Task: Invite Team Member Softage.1@softage.net to Workspace Insurance. Invite Team Member Softage.2@softage.net to Workspace Insurance. Invite Team Member Softage.3@softage.net to Workspace Insurance. Invite Team Member Softage.4@softage.net to Workspace Insurance
Action: Mouse moved to (696, 99)
Screenshot: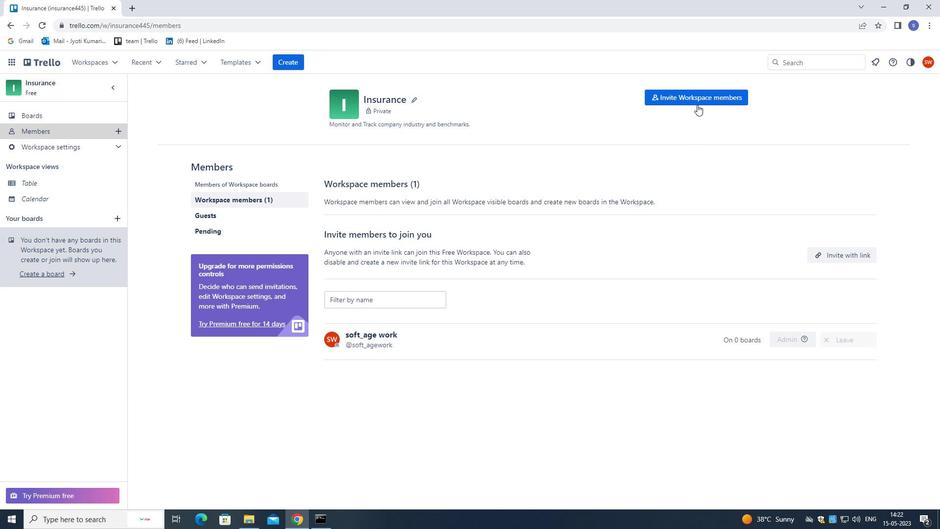 
Action: Mouse pressed left at (696, 99)
Screenshot: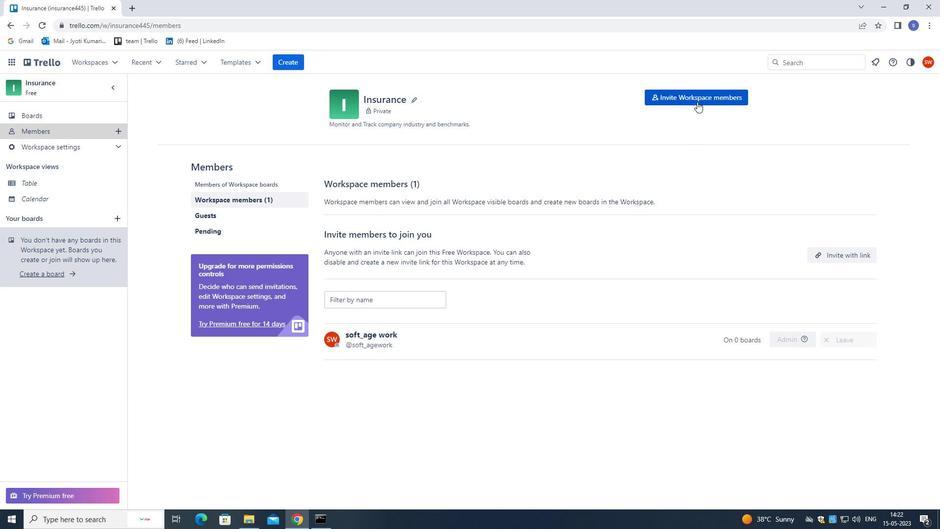 
Action: Mouse moved to (521, 220)
Screenshot: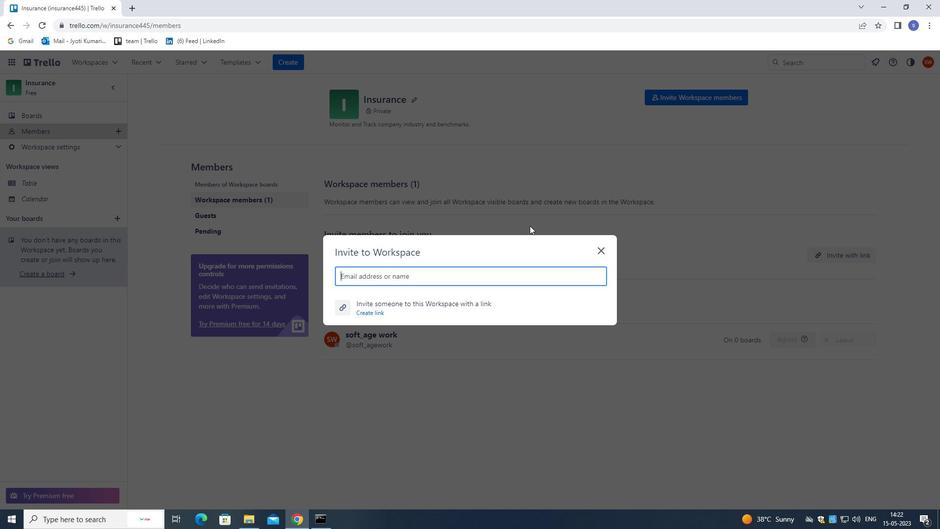 
Action: Key pressed softage.1<Key.shift>@SOFTAGE.NET
Screenshot: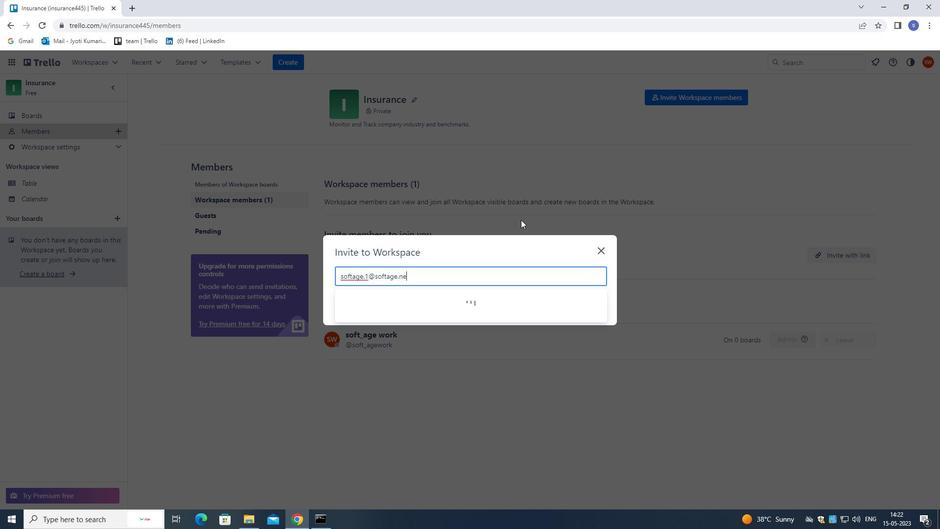
Action: Mouse moved to (465, 305)
Screenshot: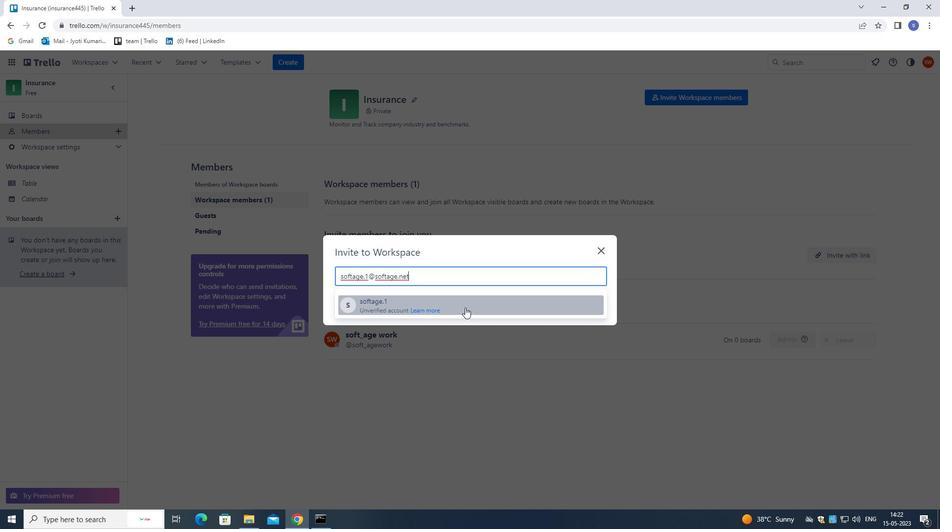 
Action: Mouse pressed left at (465, 305)
Screenshot: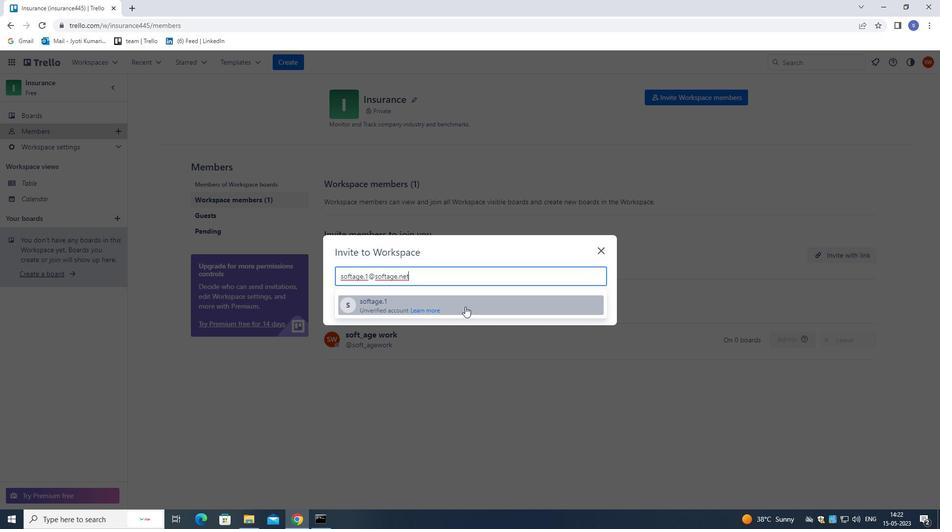 
Action: Mouse moved to (579, 253)
Screenshot: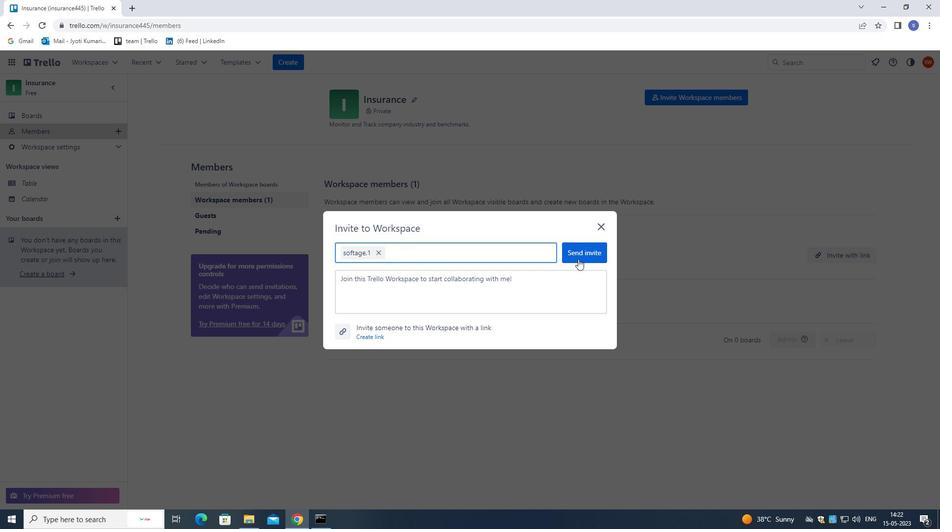 
Action: Mouse pressed left at (579, 253)
Screenshot: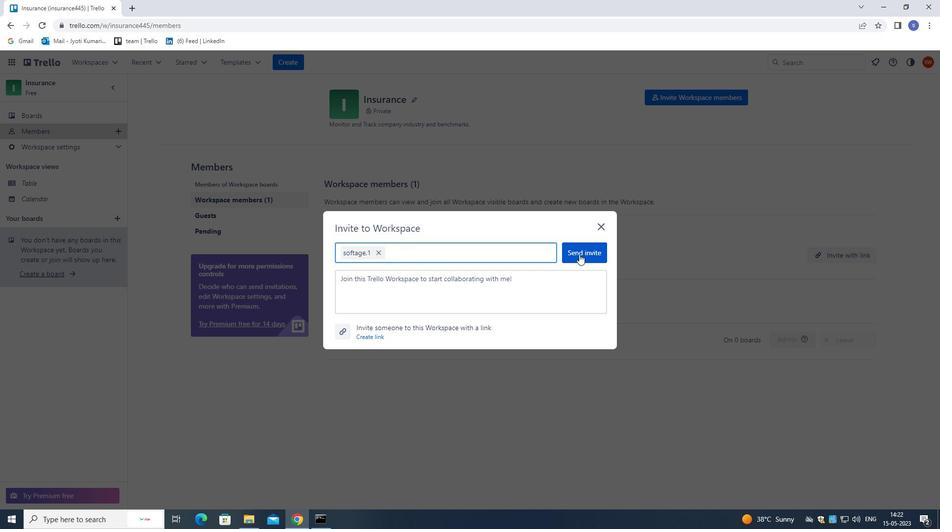 
Action: Mouse moved to (668, 100)
Screenshot: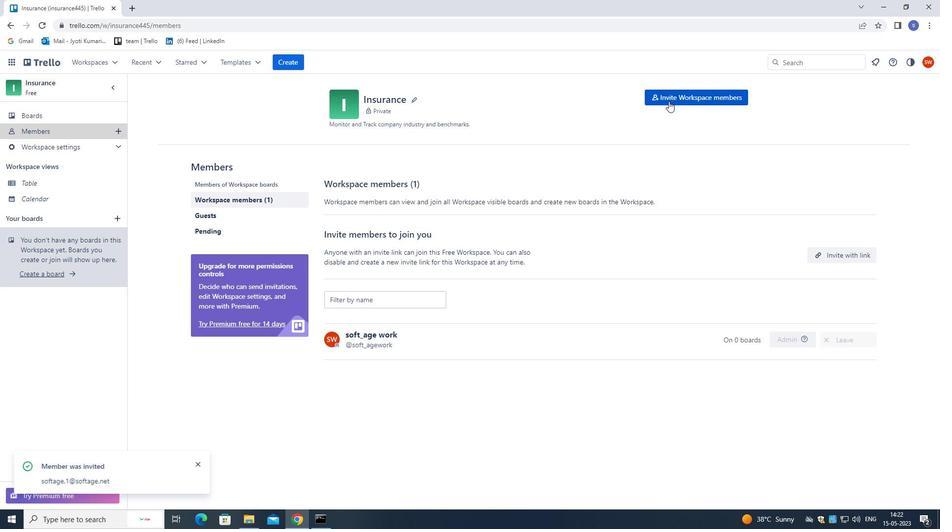 
Action: Mouse pressed left at (668, 100)
Screenshot: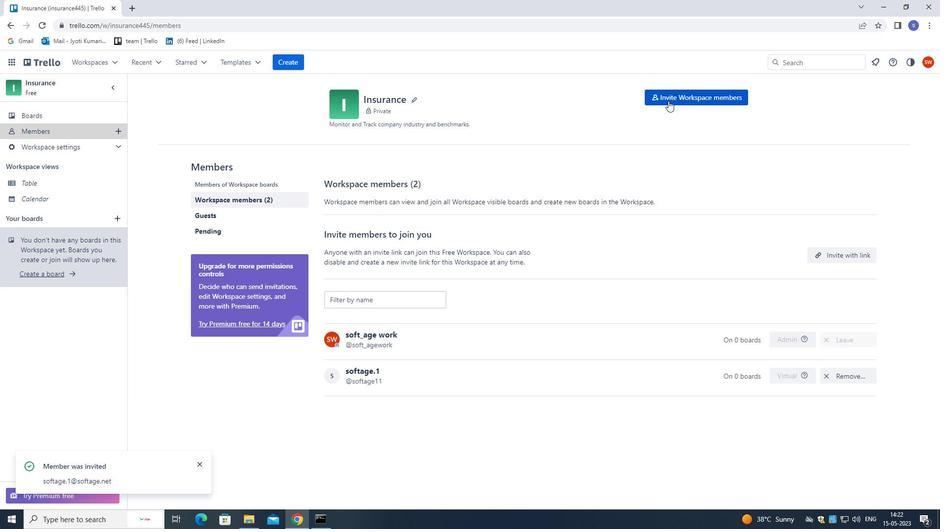 
Action: Mouse moved to (563, 153)
Screenshot: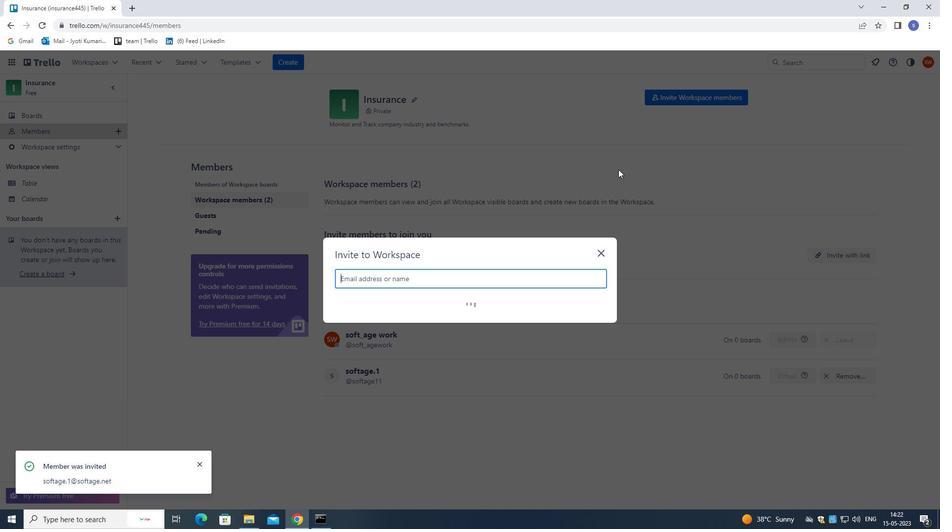 
Action: Key pressed SOFTAGE.2<Key.shift>@SOFTAGE.NET
Screenshot: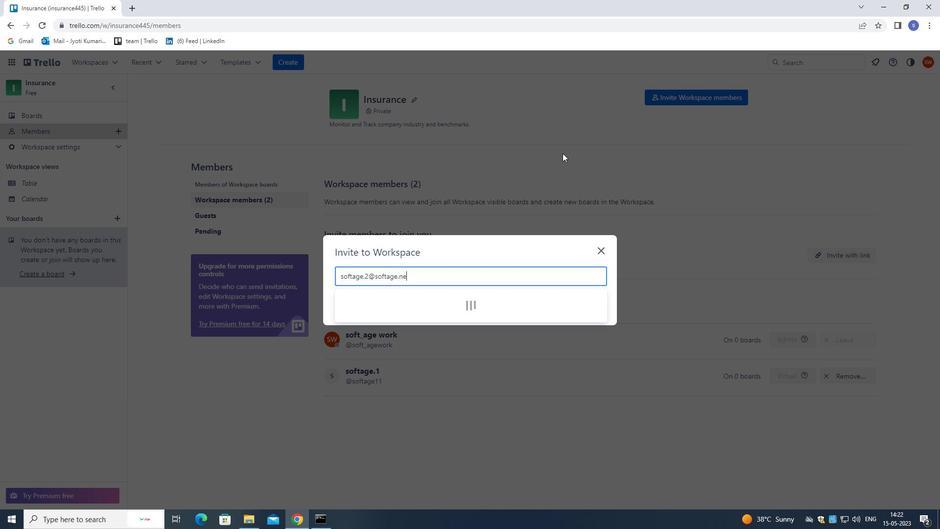 
Action: Mouse moved to (464, 299)
Screenshot: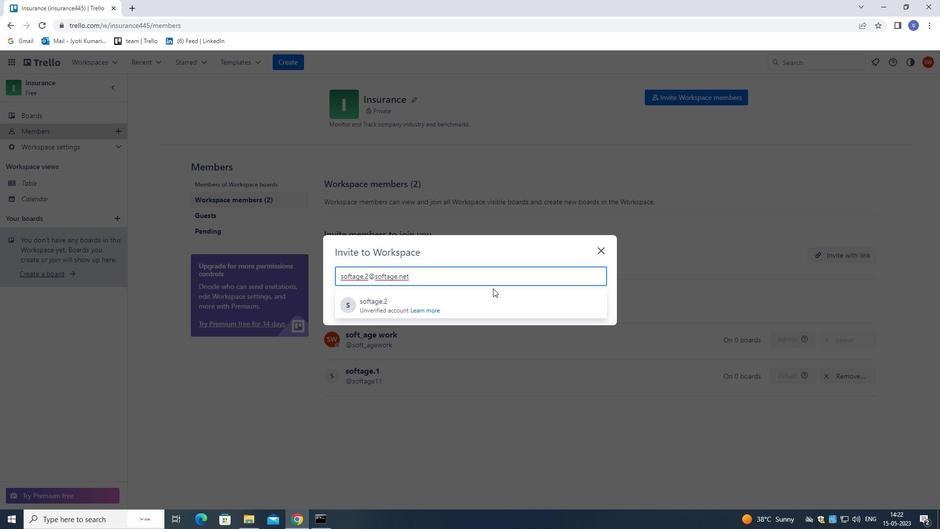 
Action: Mouse pressed left at (464, 299)
Screenshot: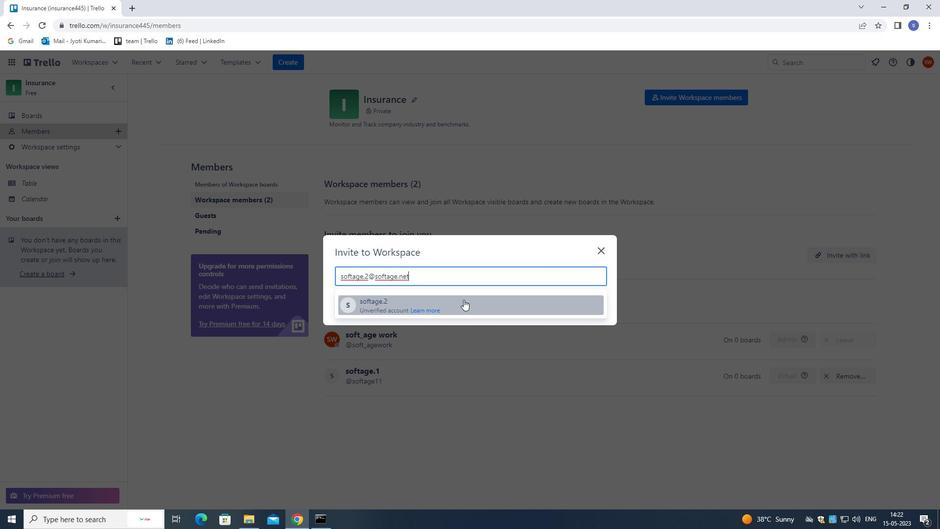 
Action: Mouse moved to (597, 249)
Screenshot: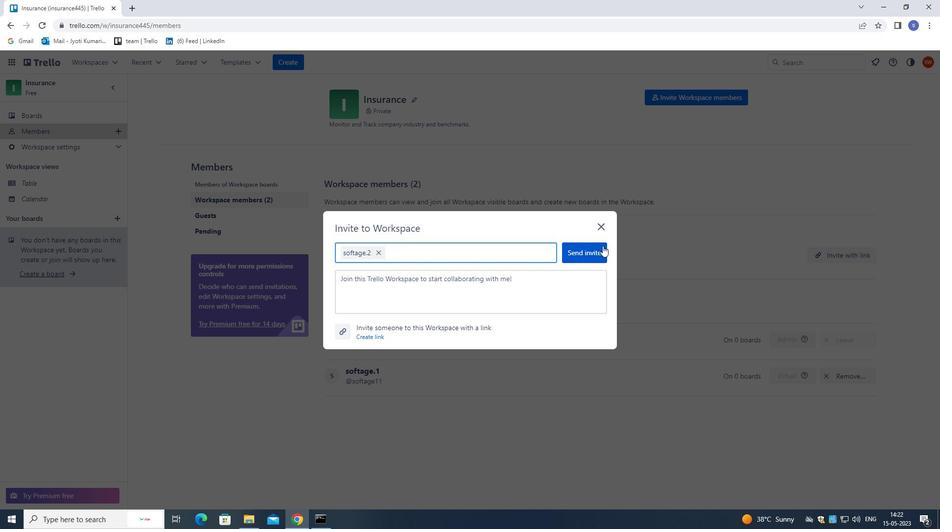 
Action: Mouse pressed left at (597, 249)
Screenshot: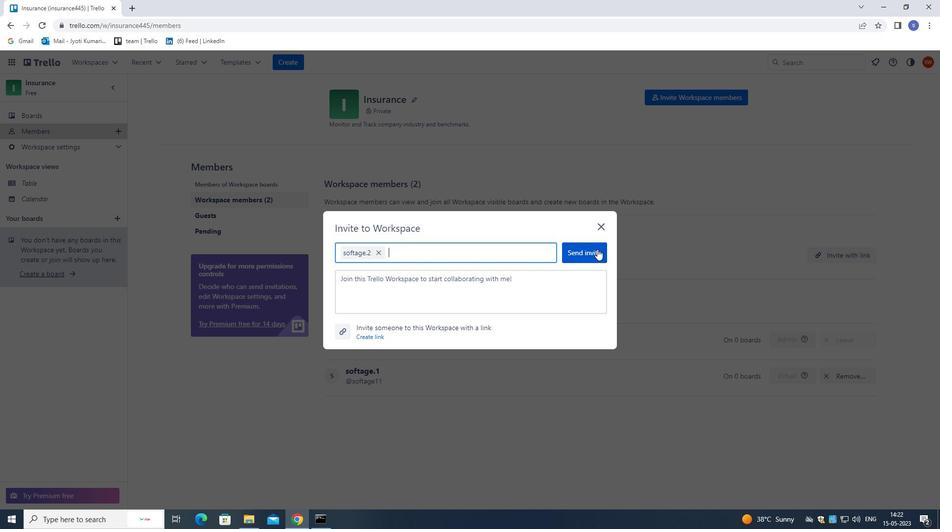 
Action: Mouse moved to (669, 99)
Screenshot: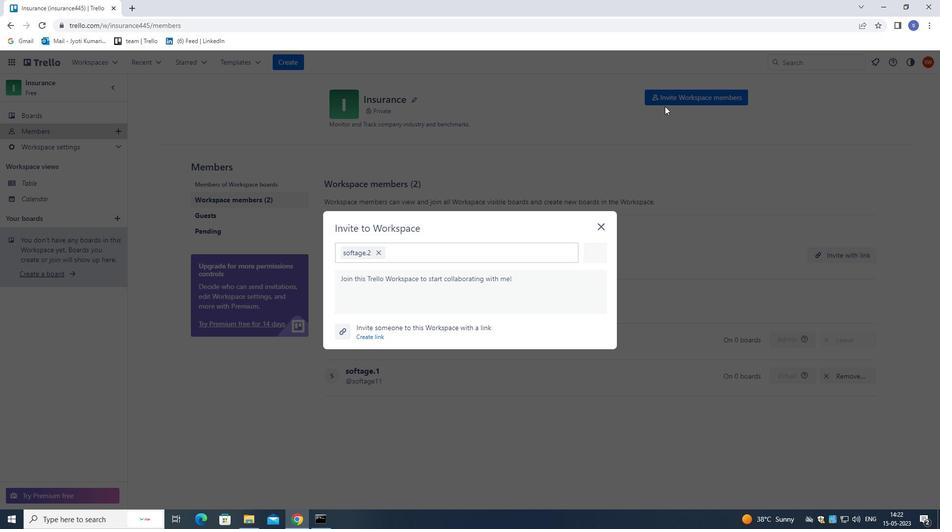 
Action: Mouse pressed left at (669, 99)
Screenshot: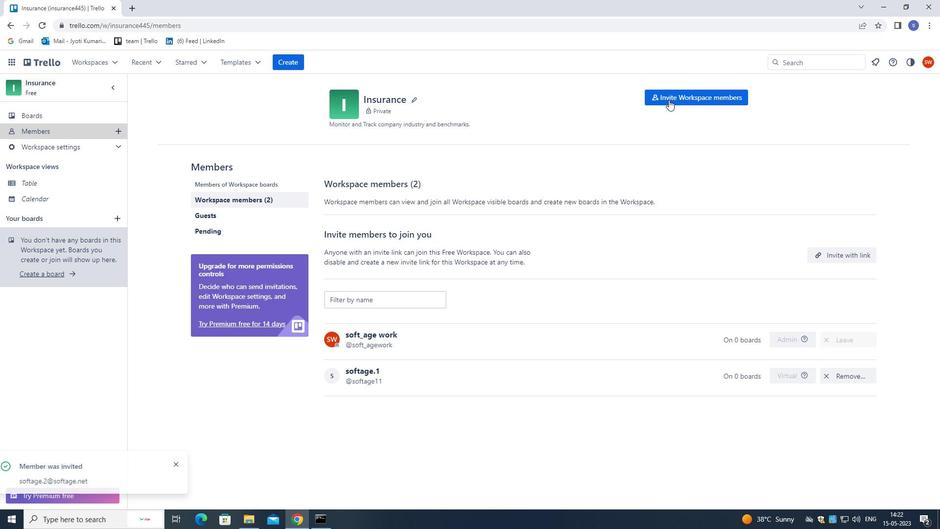 
Action: Mouse moved to (616, 86)
Screenshot: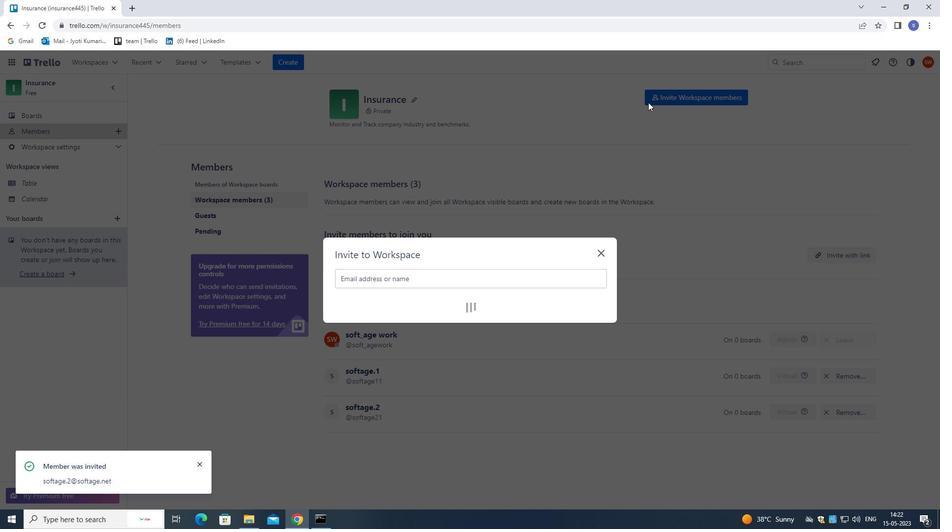 
Action: Key pressed SOFTAGE.3<Key.shift>@SOFTAGE.NET
Screenshot: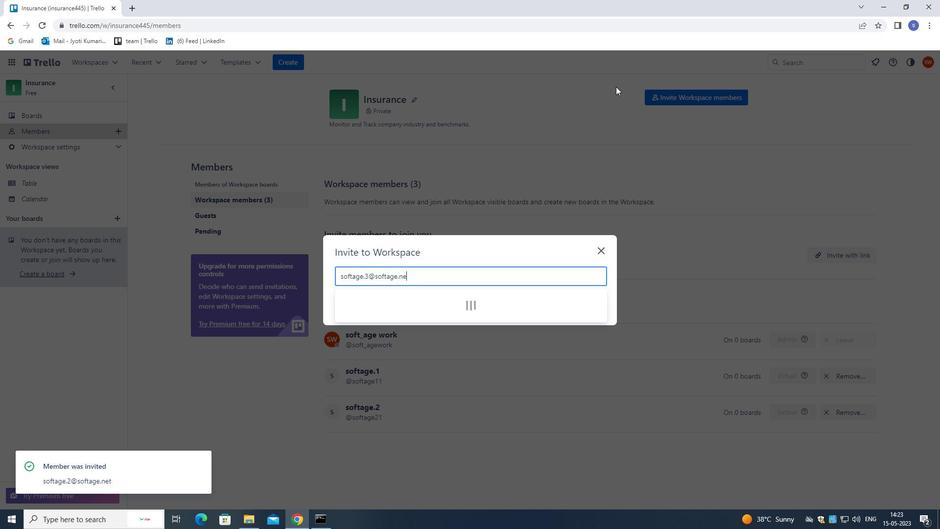 
Action: Mouse moved to (520, 296)
Screenshot: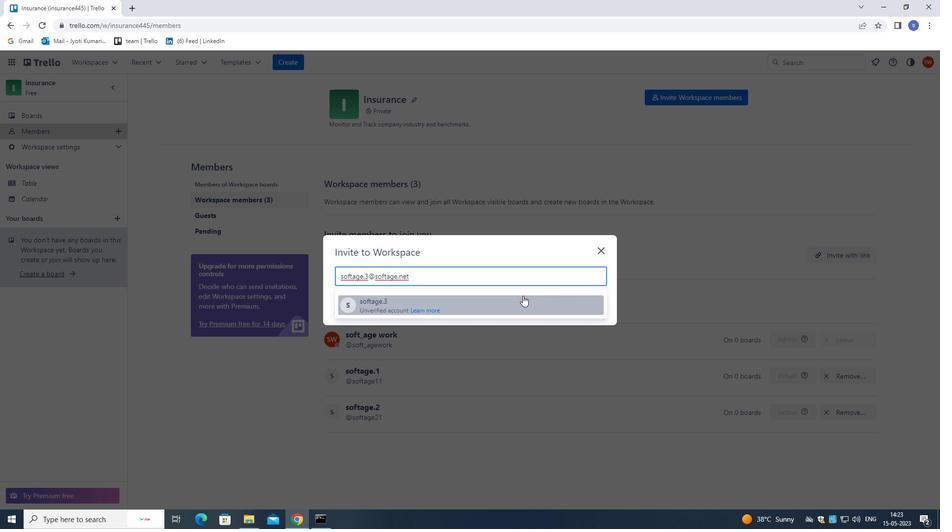 
Action: Mouse pressed left at (520, 296)
Screenshot: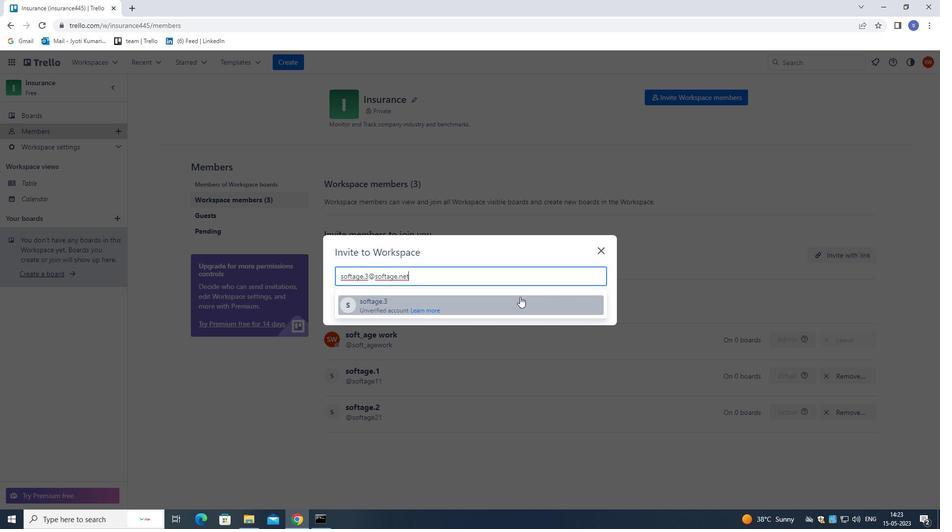 
Action: Mouse moved to (570, 250)
Screenshot: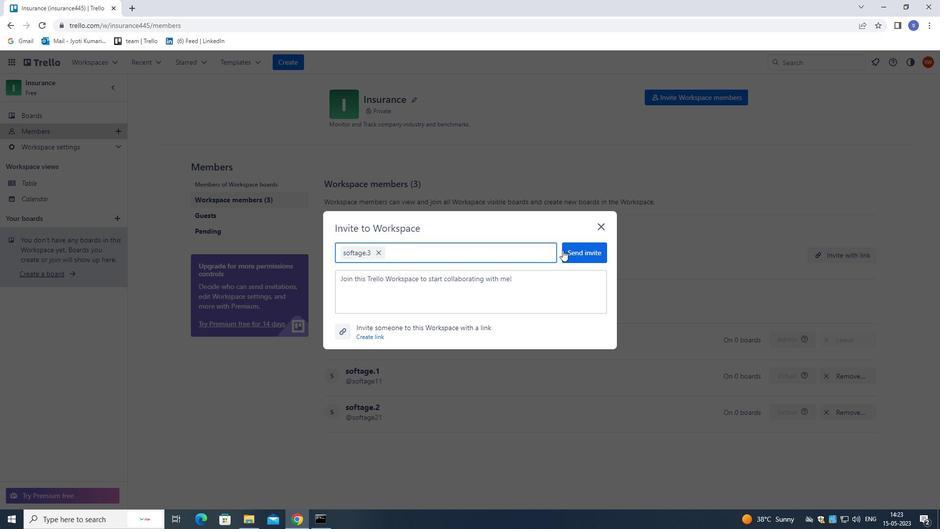 
Action: Mouse pressed left at (570, 250)
Screenshot: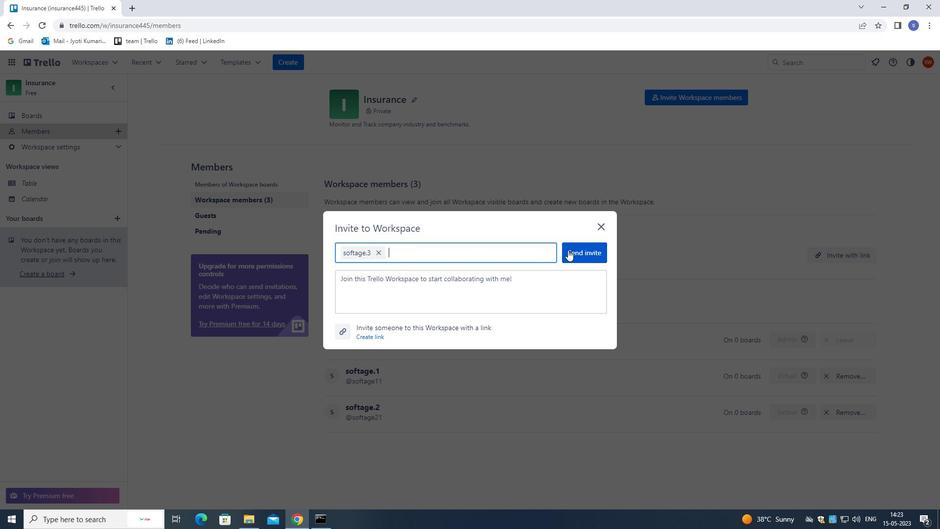 
Action: Mouse moved to (655, 99)
Screenshot: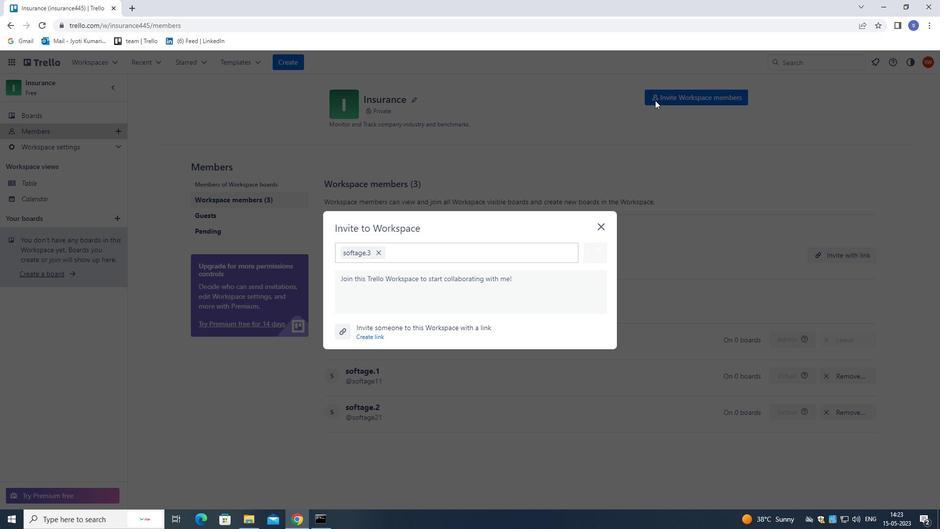 
Action: Mouse pressed left at (655, 99)
Screenshot: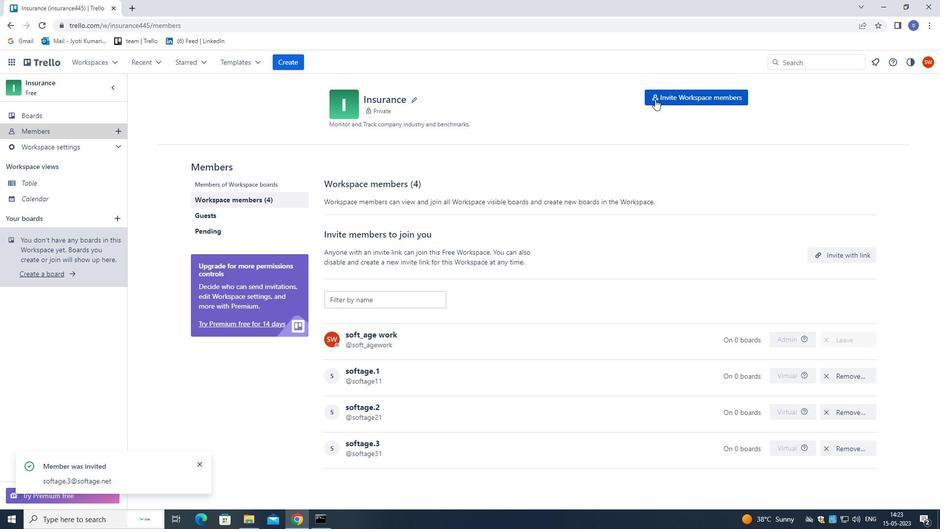 
Action: Mouse moved to (624, 93)
Screenshot: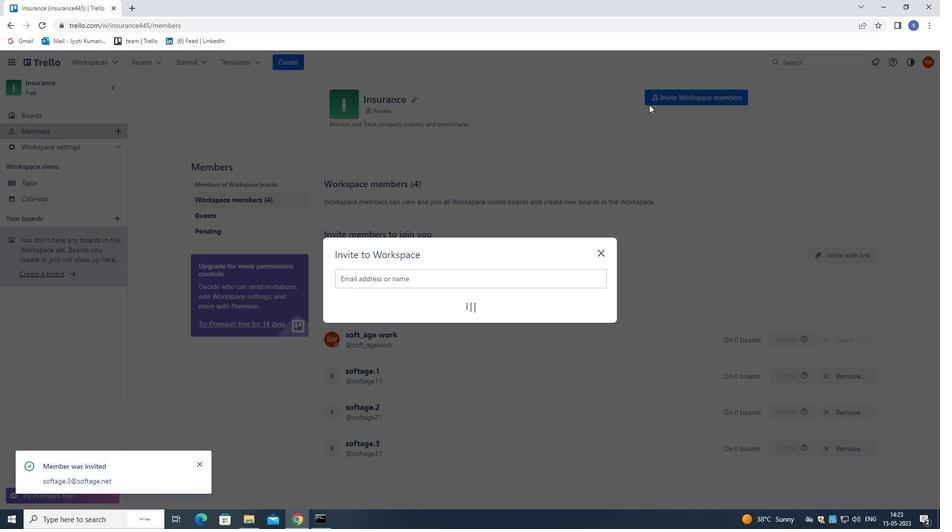 
Action: Key pressed SOFTAGE.4<Key.shift>@SOFTAGE.NET
Screenshot: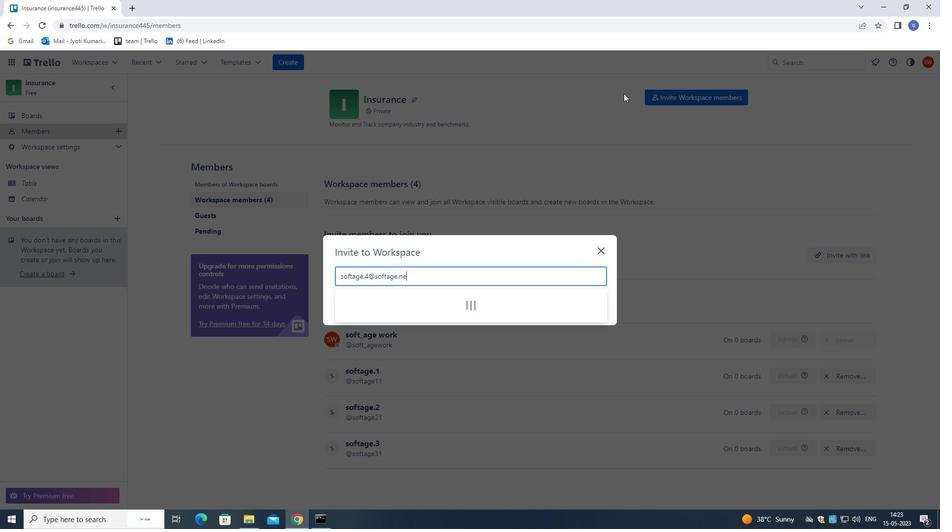
Action: Mouse moved to (477, 306)
Screenshot: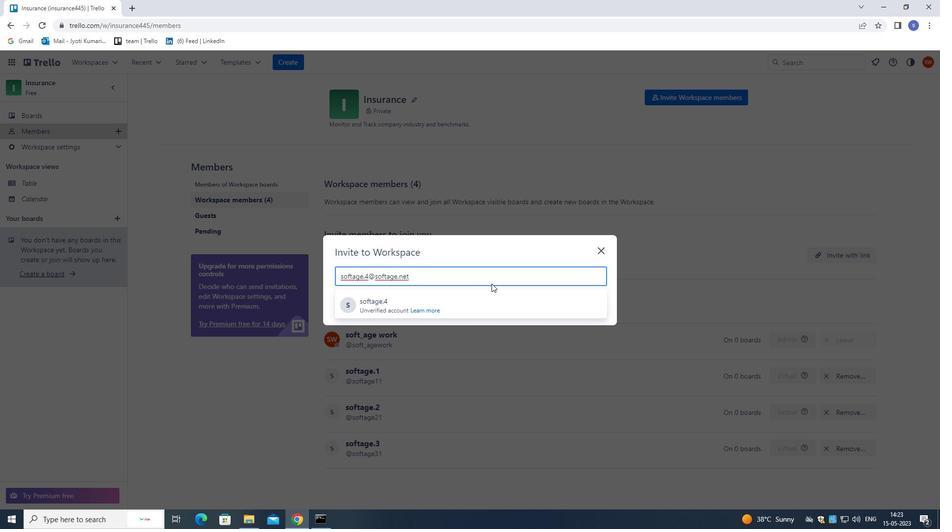 
Action: Mouse pressed left at (477, 306)
Screenshot: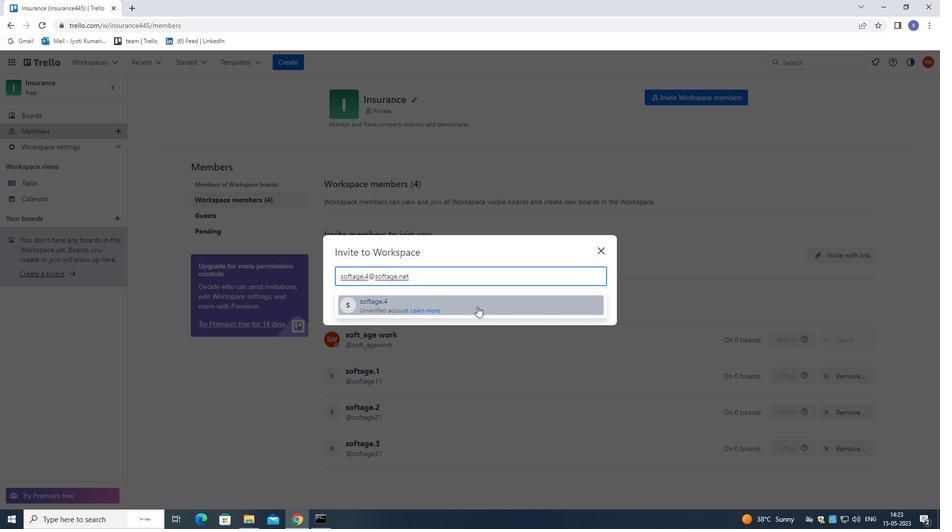 
Action: Mouse moved to (579, 259)
Screenshot: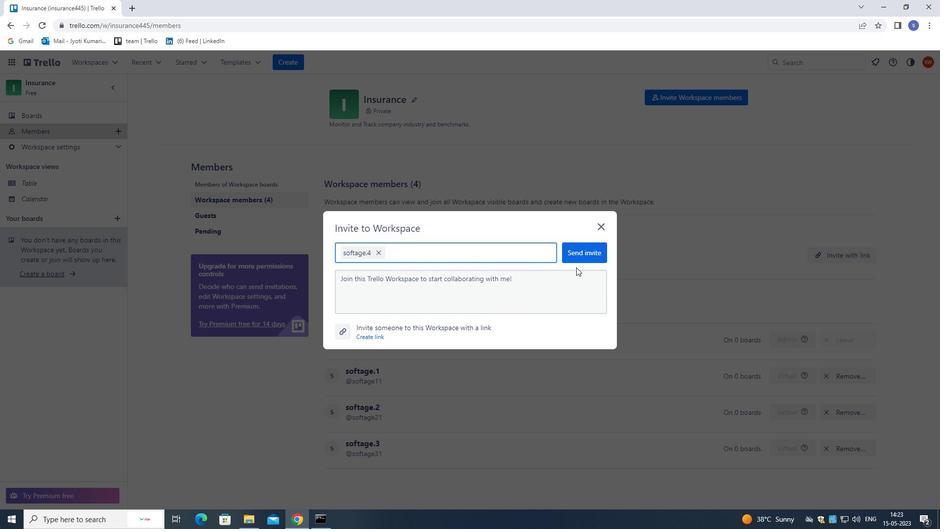 
Action: Mouse pressed left at (579, 259)
Screenshot: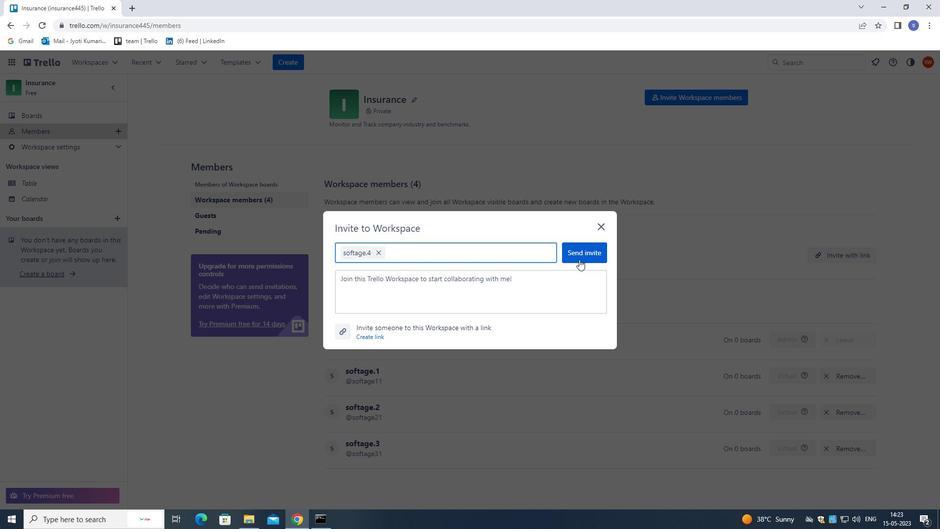 
Action: Mouse moved to (483, 341)
Screenshot: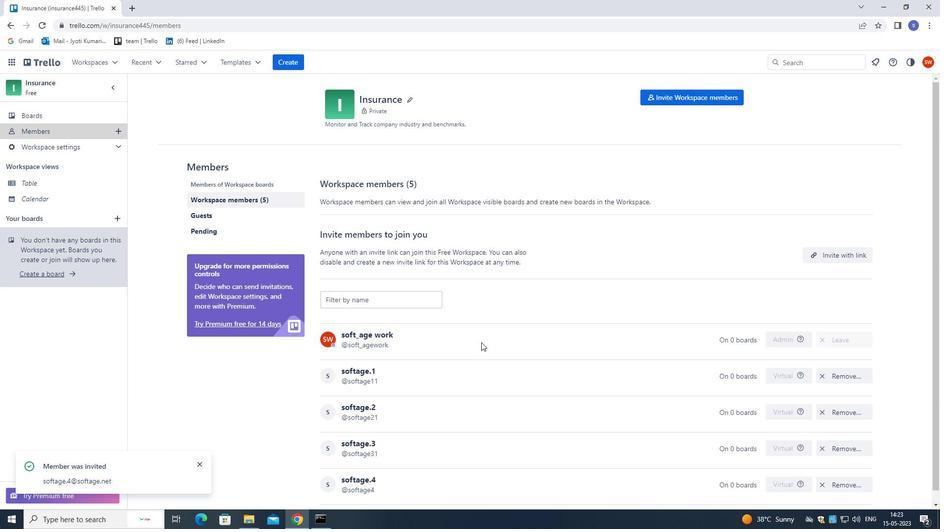 
